 Task: Consider using Gmail's "Priority Inbox" feature in conjunction with conversation view.
Action: Mouse moved to (1100, 69)
Screenshot: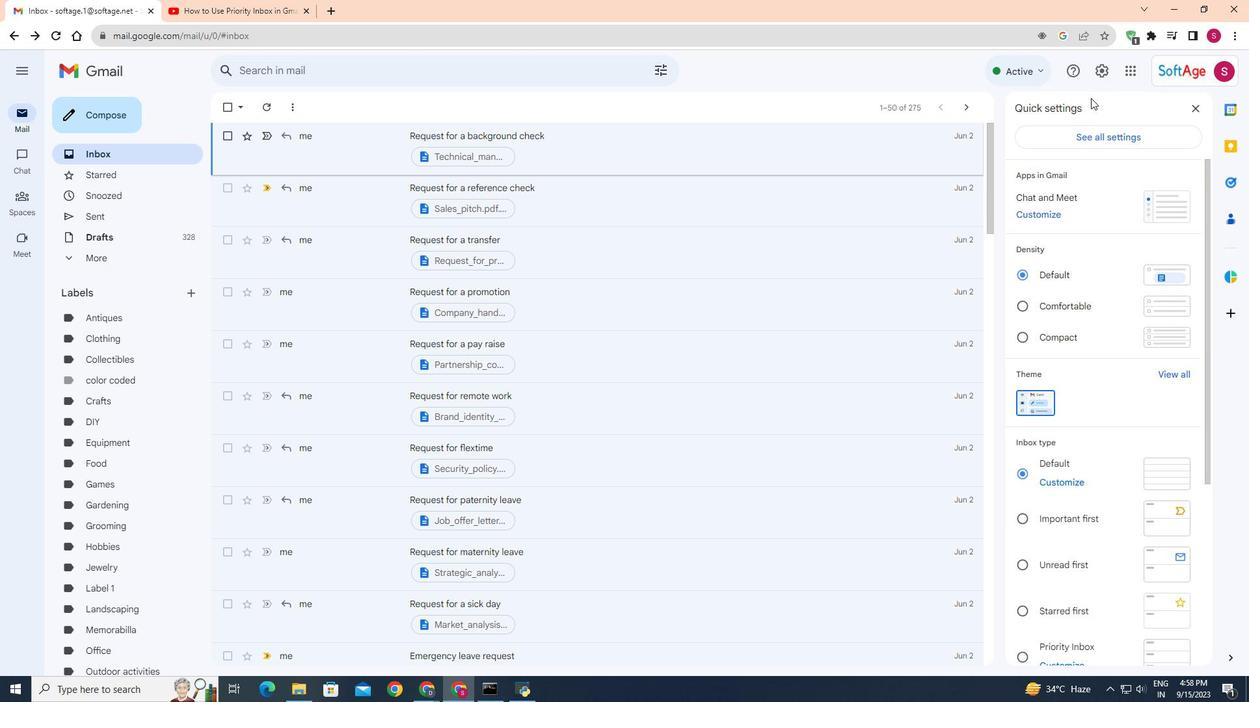 
Action: Mouse pressed left at (1100, 69)
Screenshot: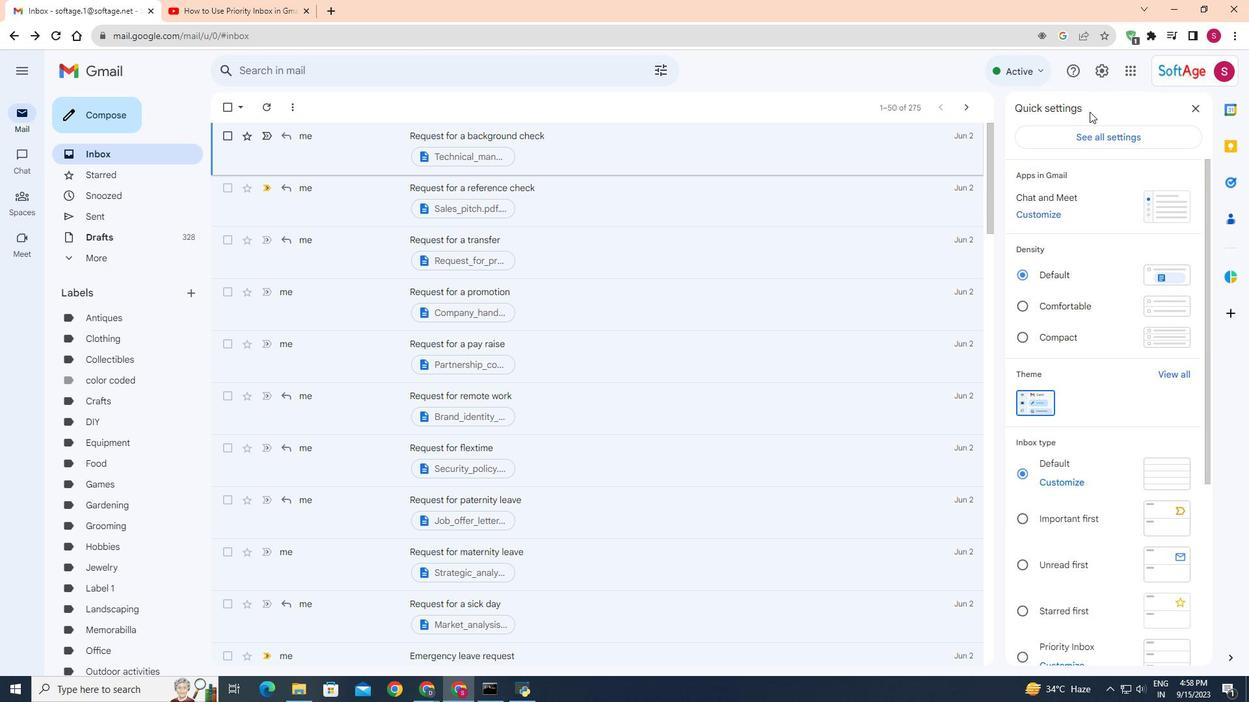 
Action: Mouse moved to (1110, 407)
Screenshot: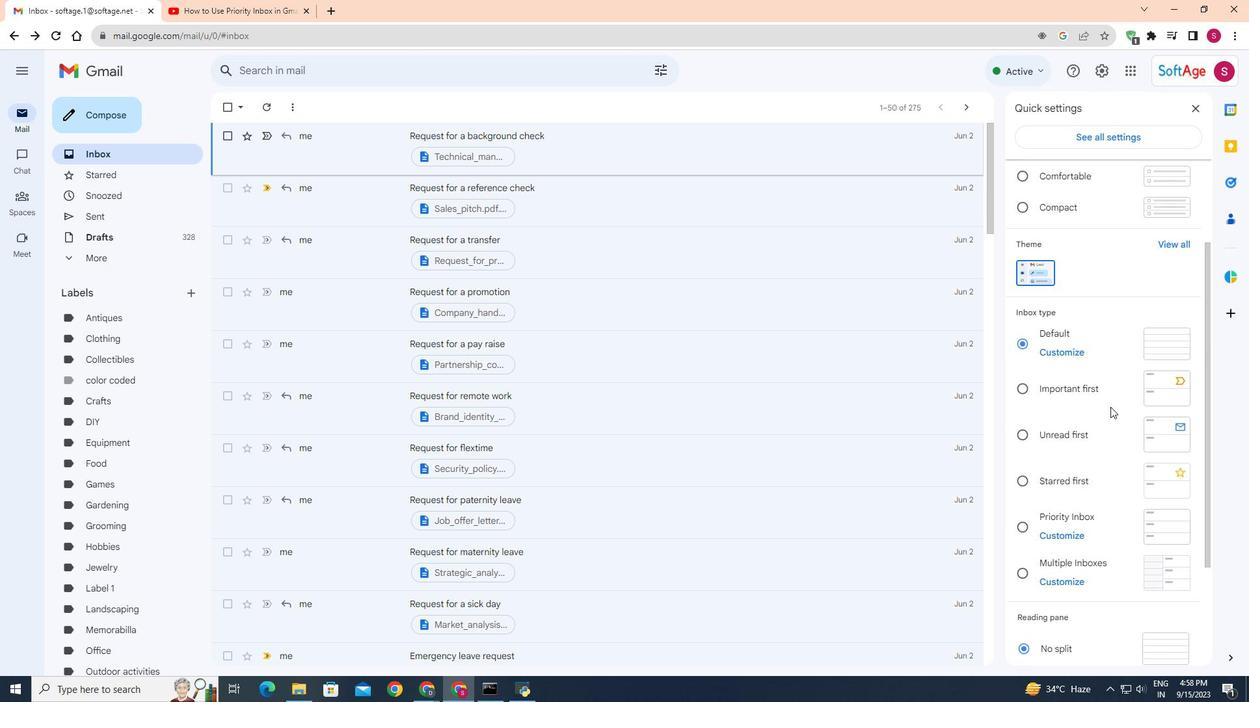
Action: Mouse scrolled (1110, 406) with delta (0, 0)
Screenshot: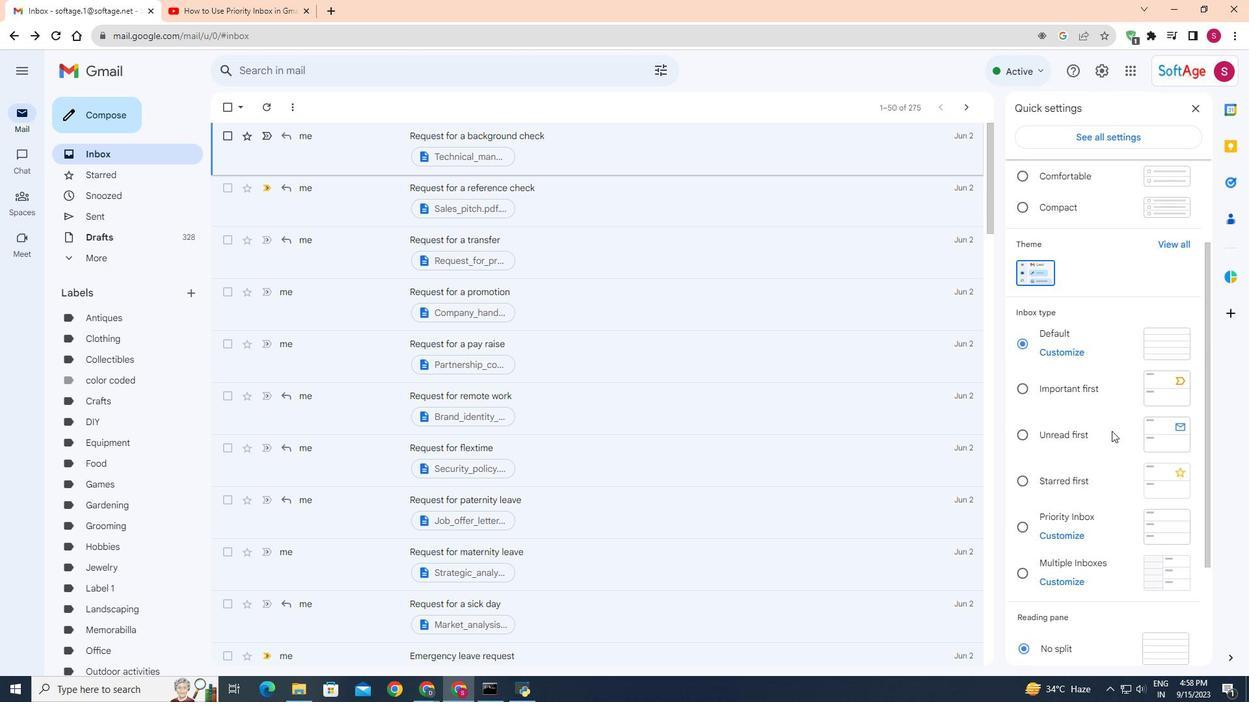 
Action: Mouse scrolled (1110, 406) with delta (0, 0)
Screenshot: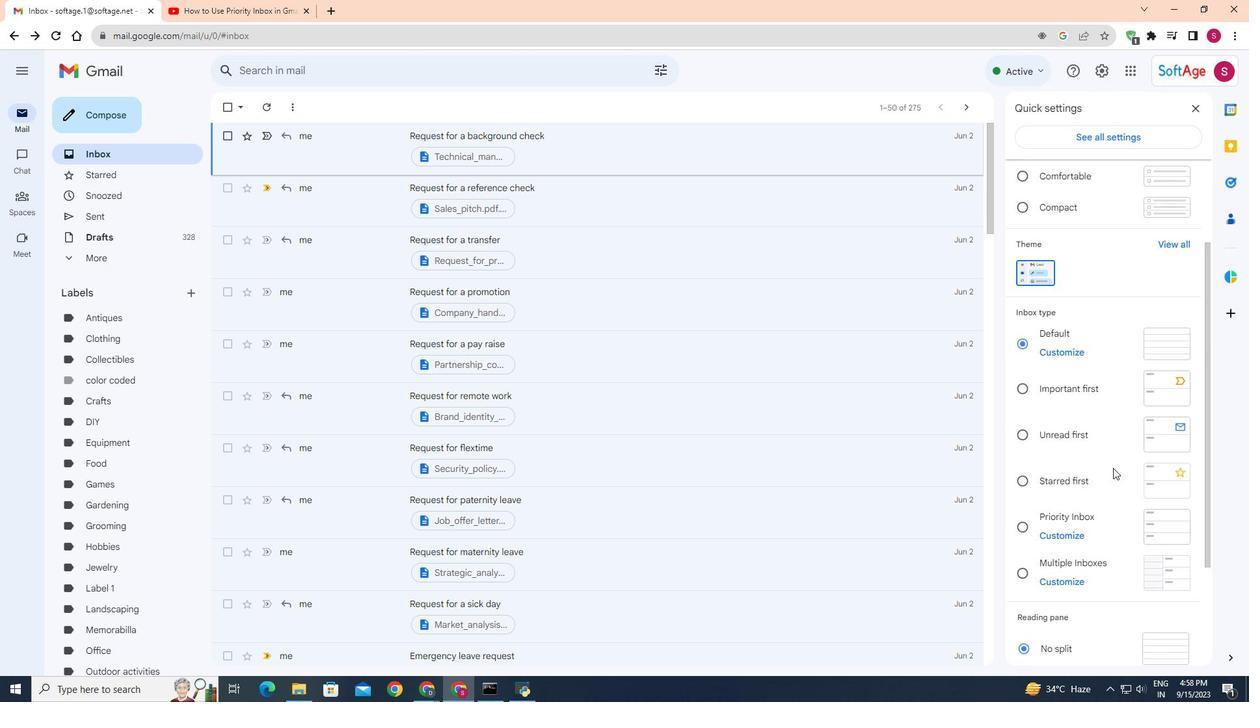 
Action: Mouse moved to (1016, 527)
Screenshot: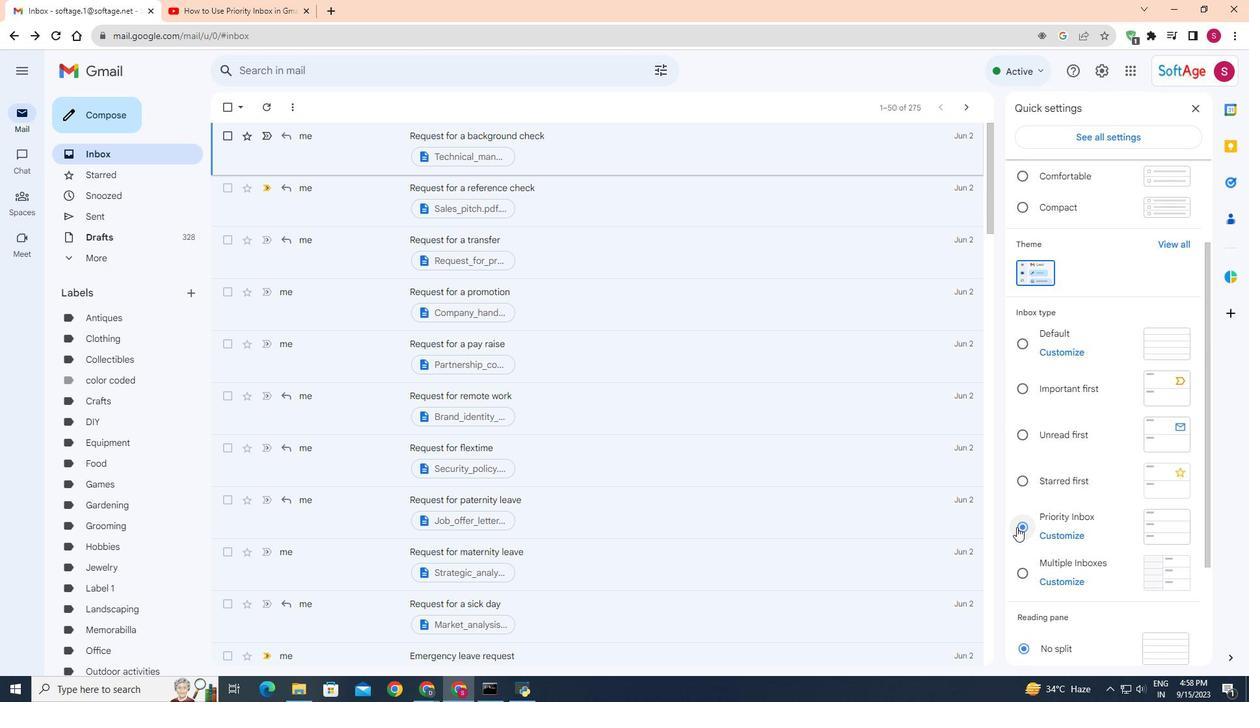 
Action: Mouse pressed left at (1016, 527)
Screenshot: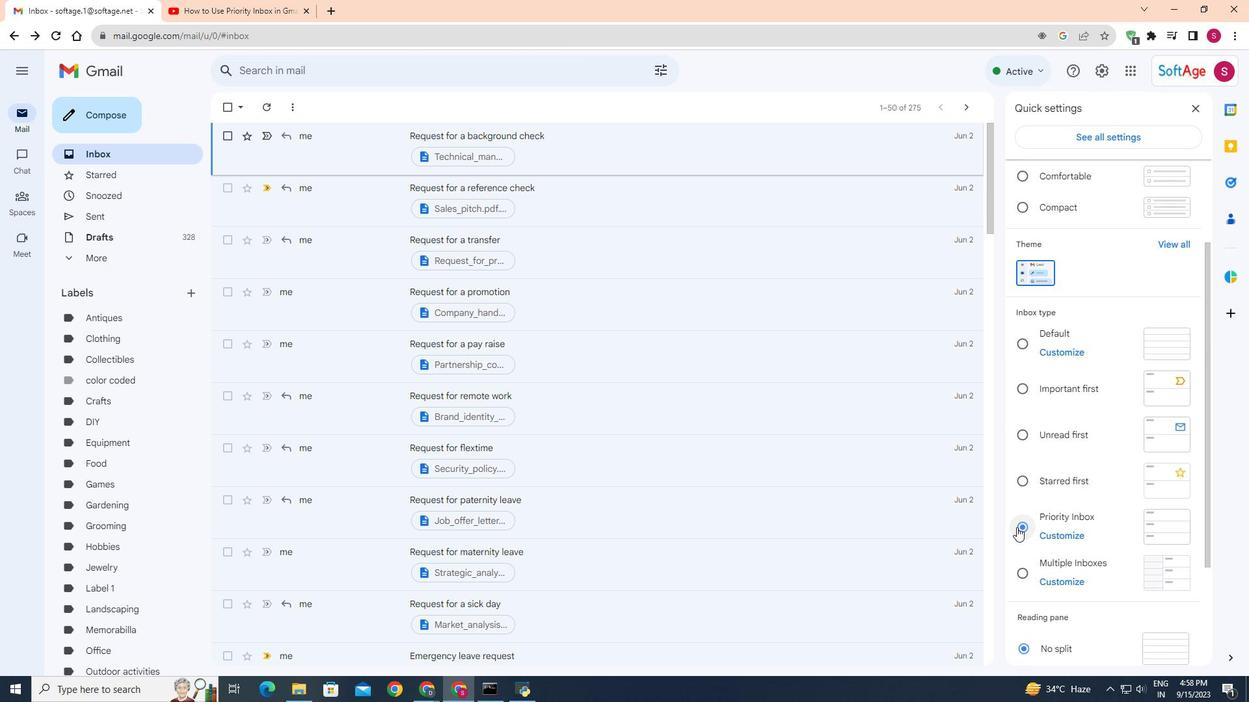 
Action: Mouse moved to (1020, 507)
Screenshot: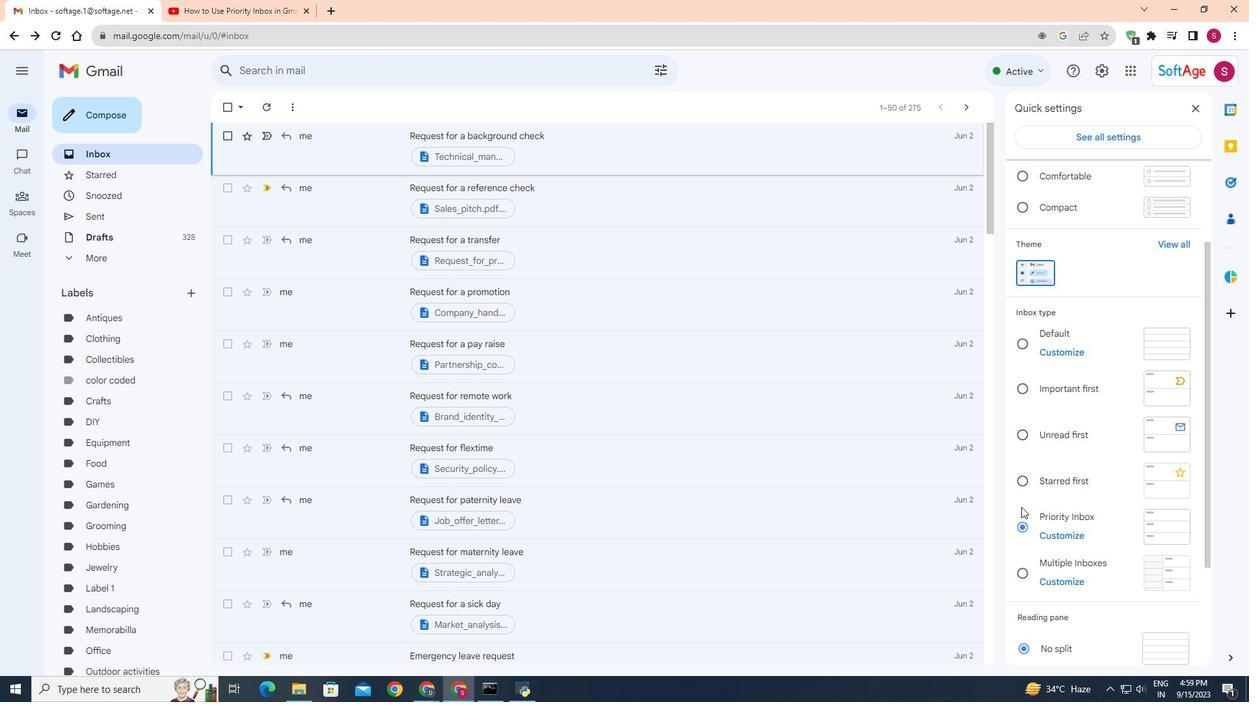 
